 Task: Select always in the auto-find selection.
Action: Mouse moved to (16, 689)
Screenshot: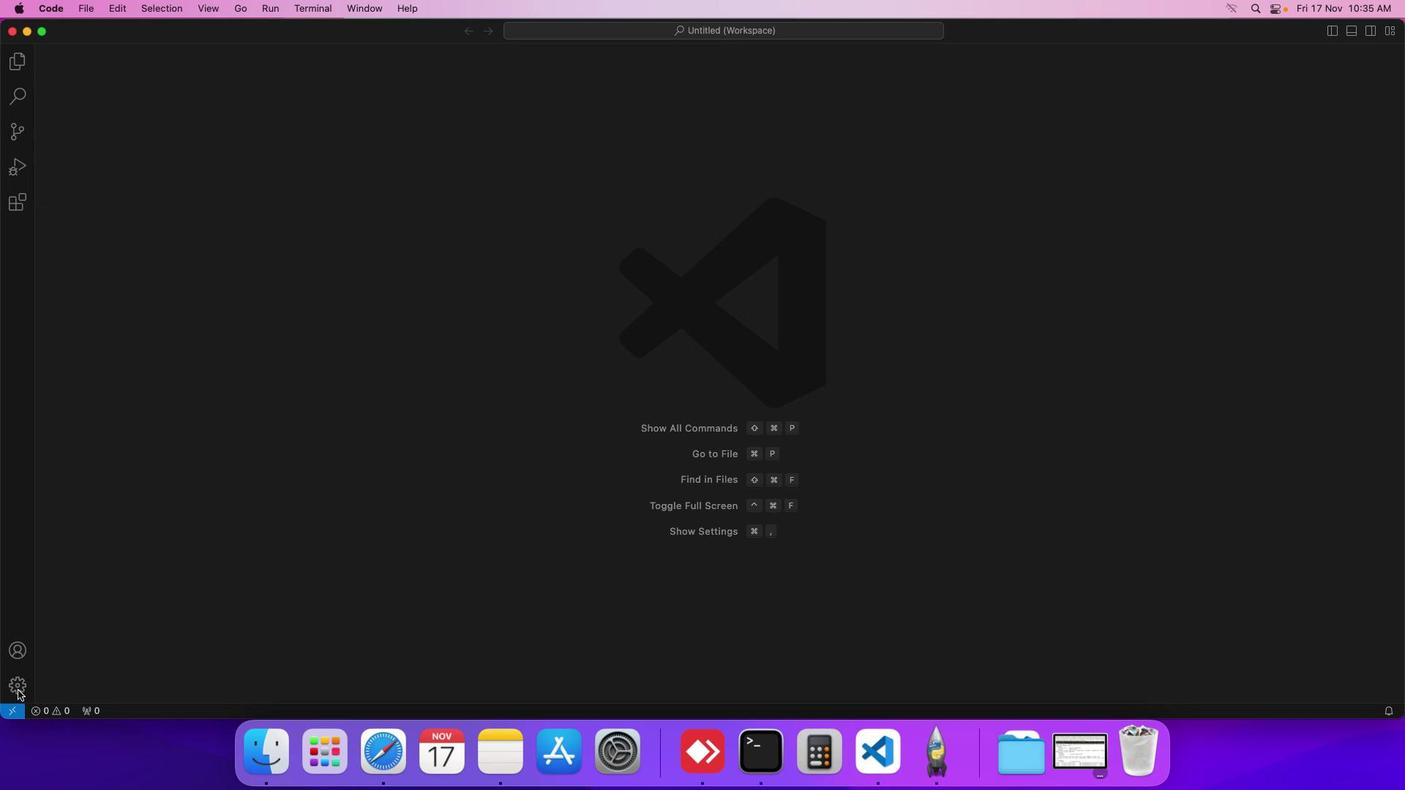 
Action: Mouse pressed left at (16, 689)
Screenshot: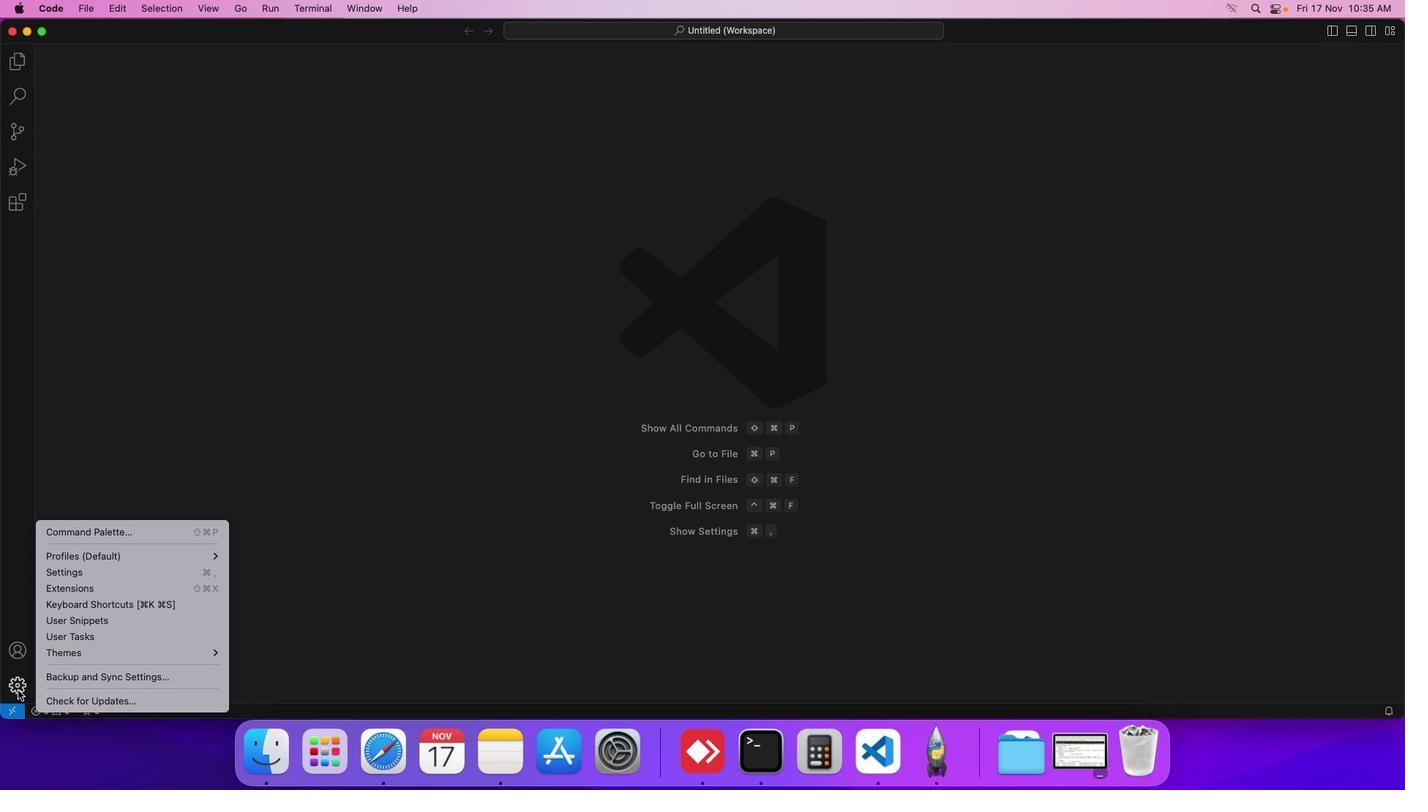 
Action: Mouse moved to (64, 570)
Screenshot: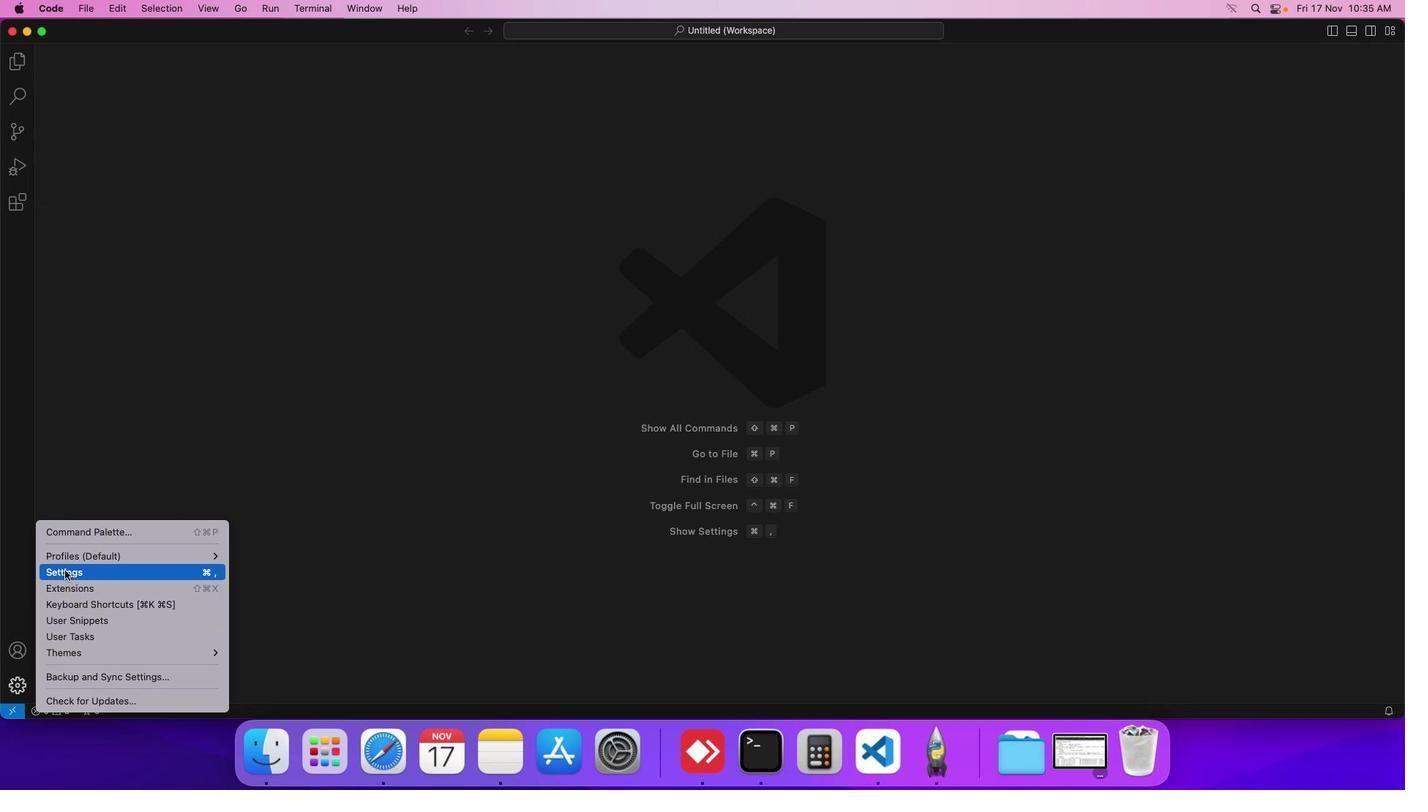
Action: Mouse pressed left at (64, 570)
Screenshot: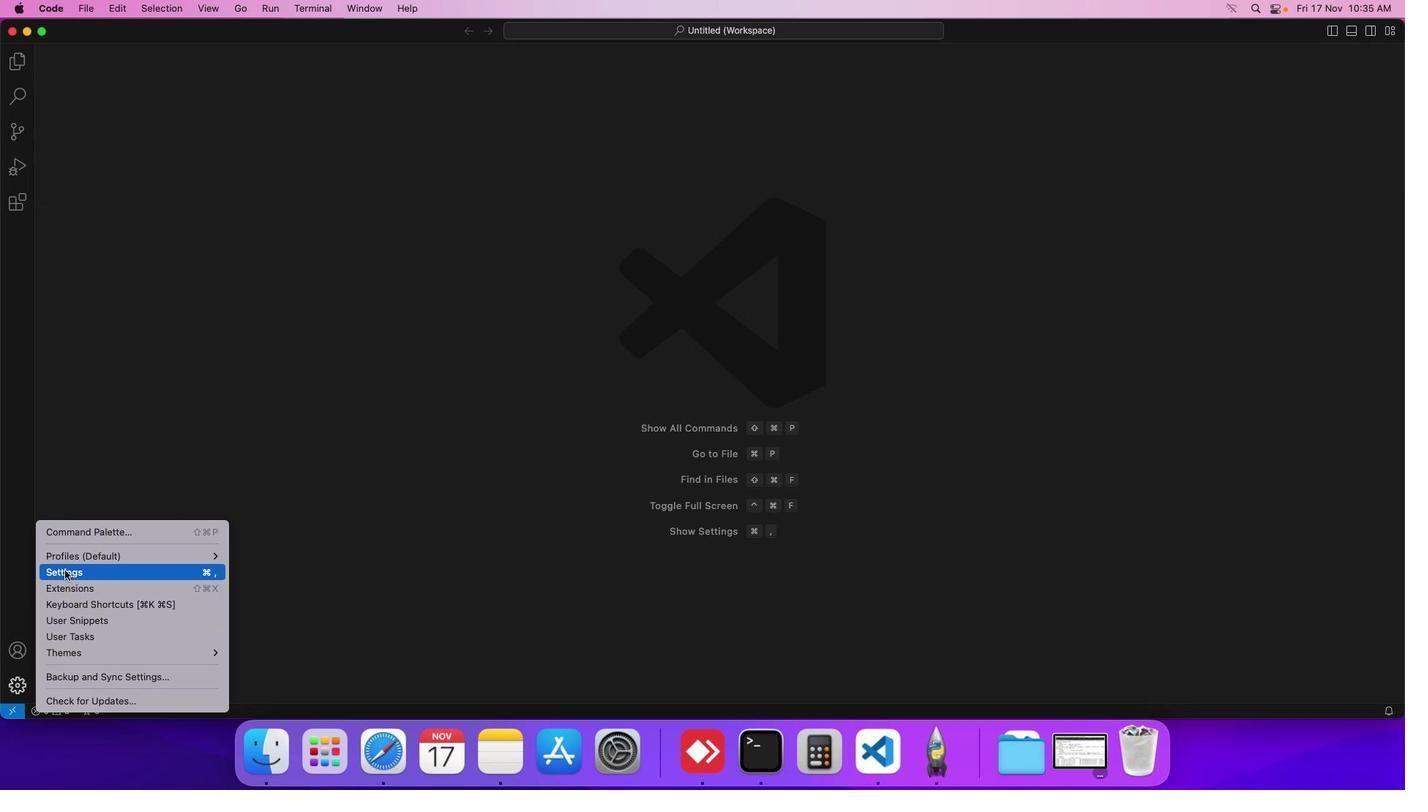 
Action: Mouse moved to (344, 121)
Screenshot: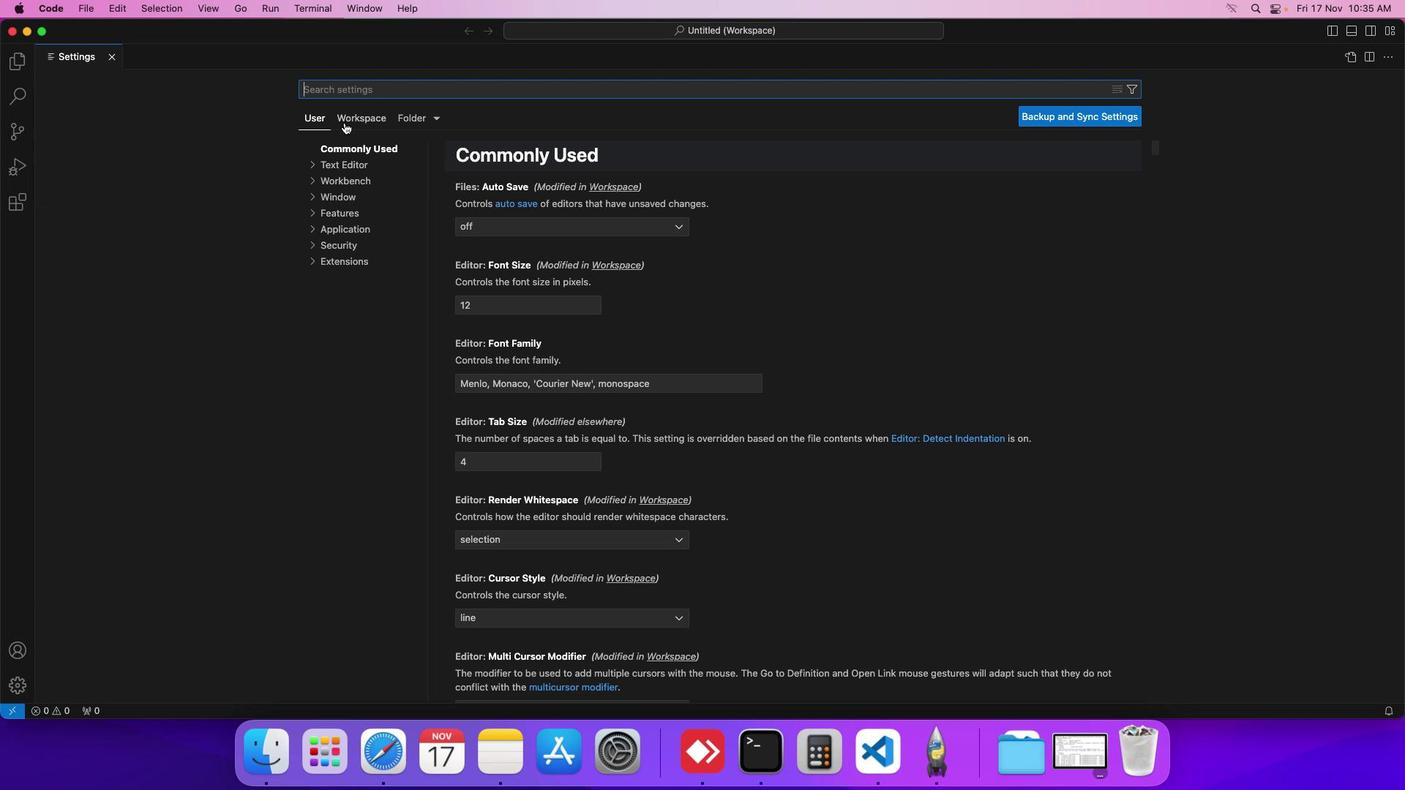 
Action: Mouse pressed left at (344, 121)
Screenshot: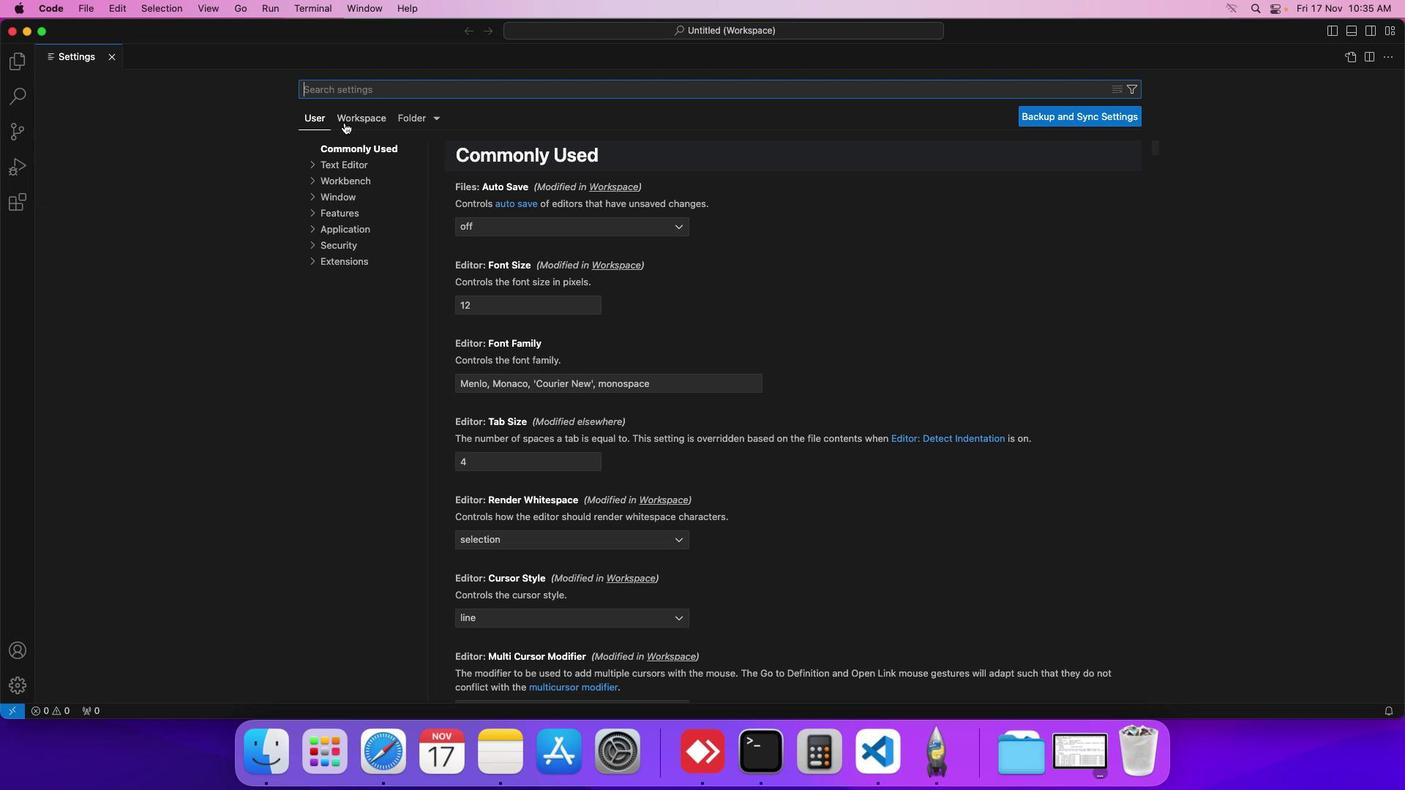 
Action: Mouse moved to (330, 160)
Screenshot: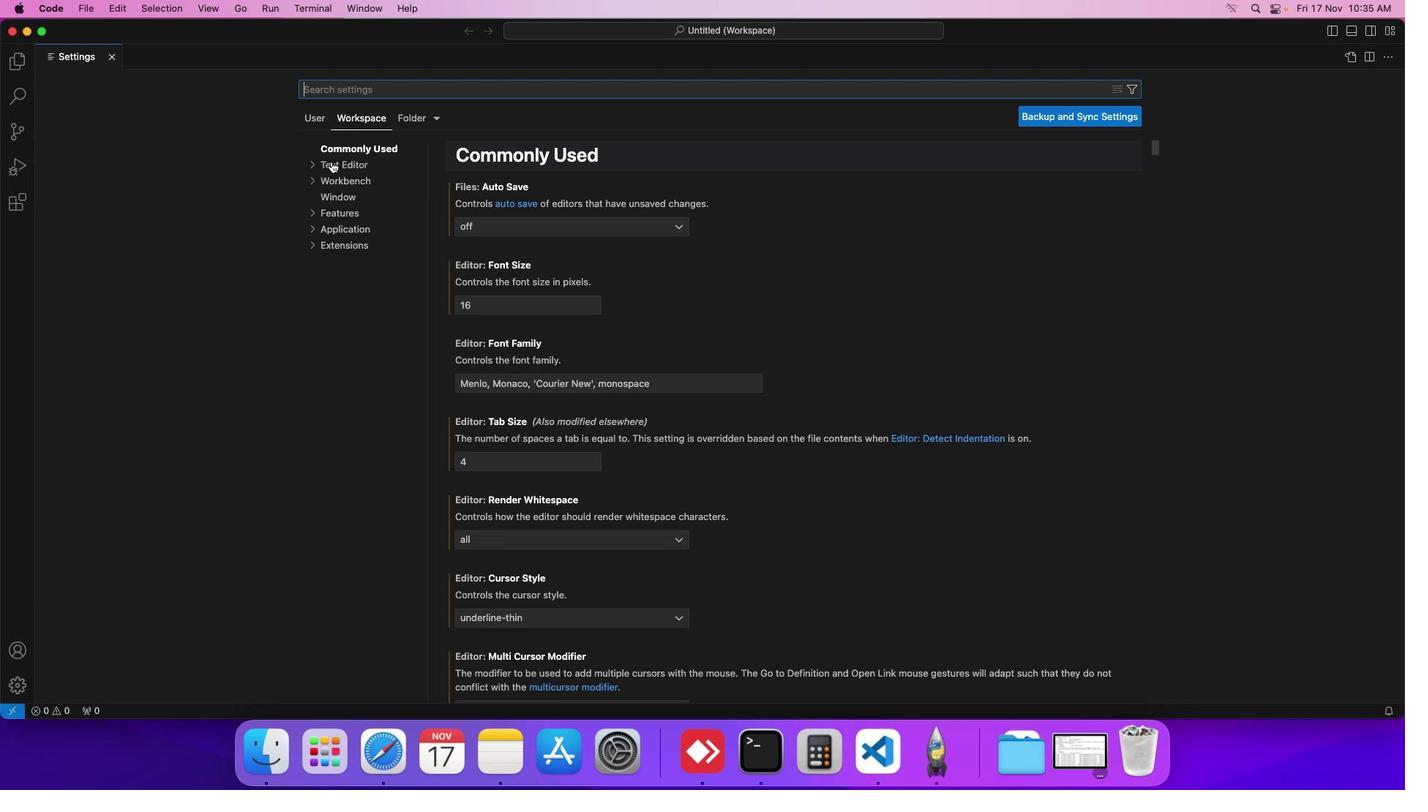 
Action: Mouse pressed left at (330, 160)
Screenshot: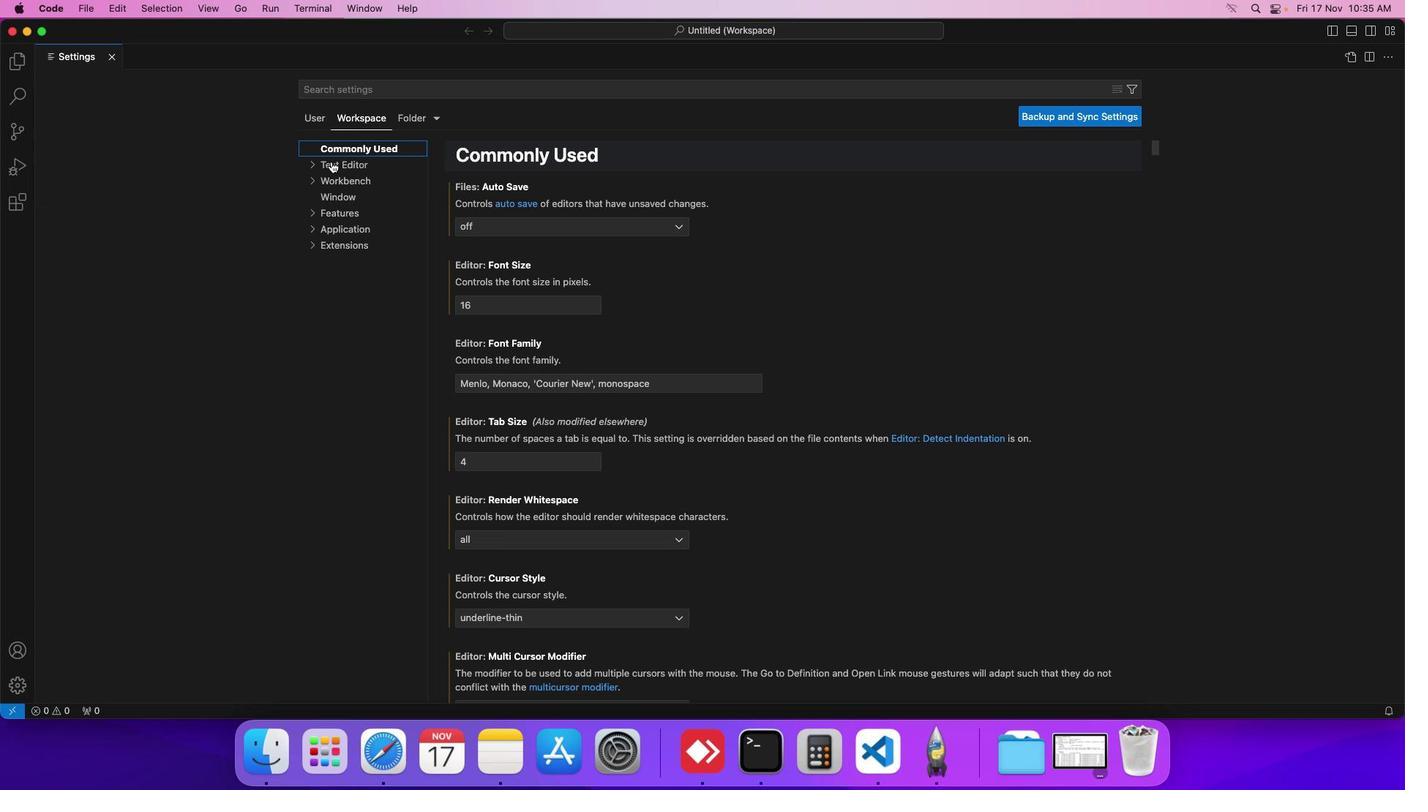 
Action: Mouse moved to (336, 195)
Screenshot: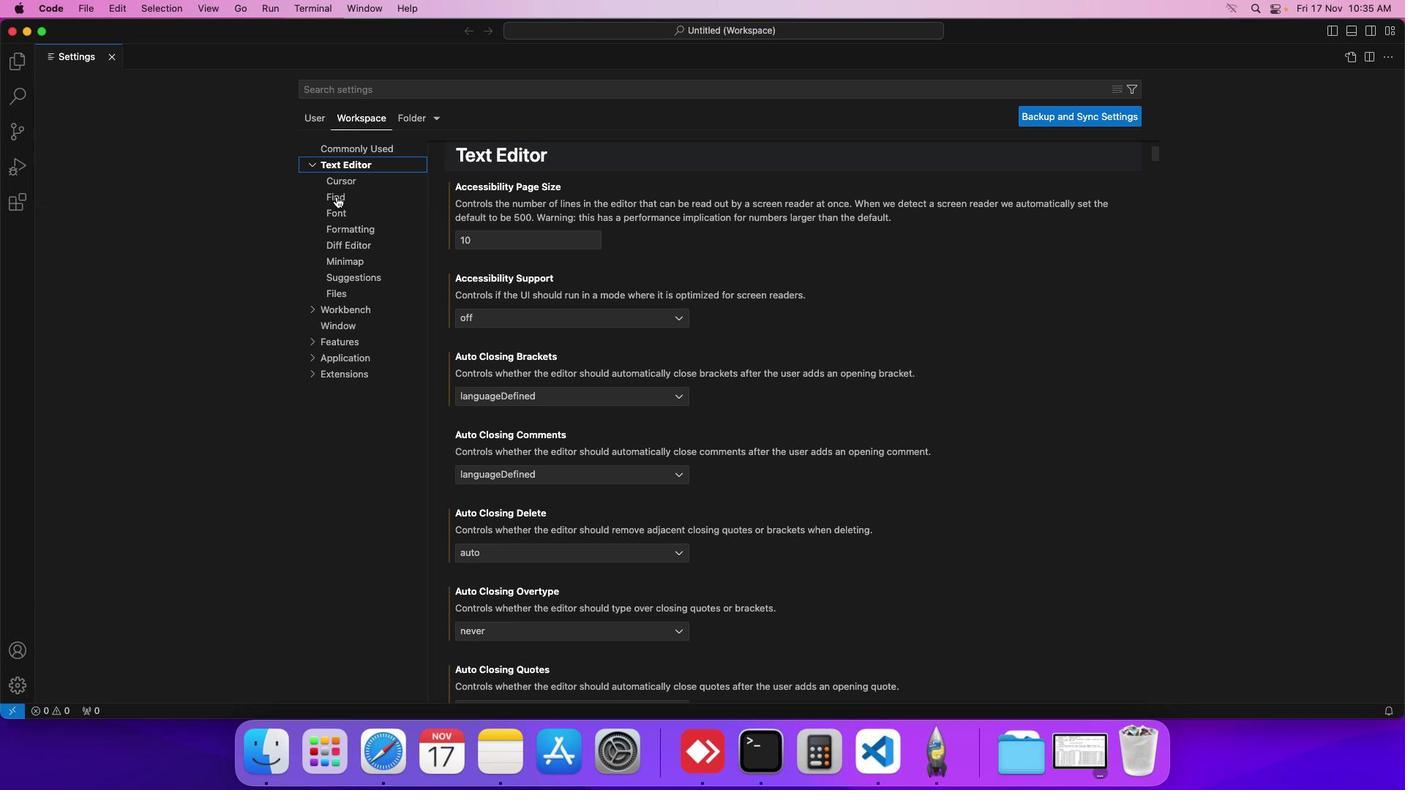 
Action: Mouse pressed left at (336, 195)
Screenshot: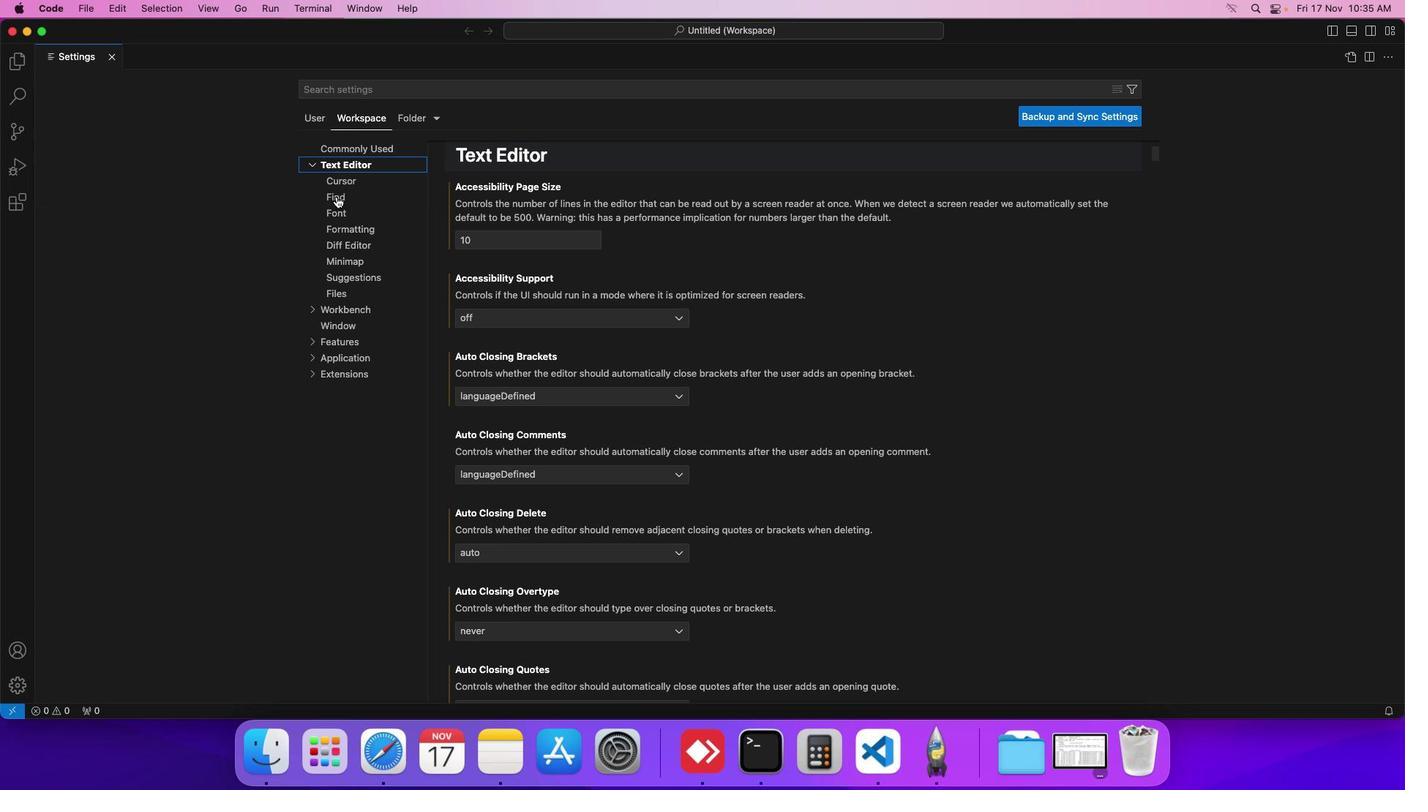 
Action: Mouse moved to (521, 295)
Screenshot: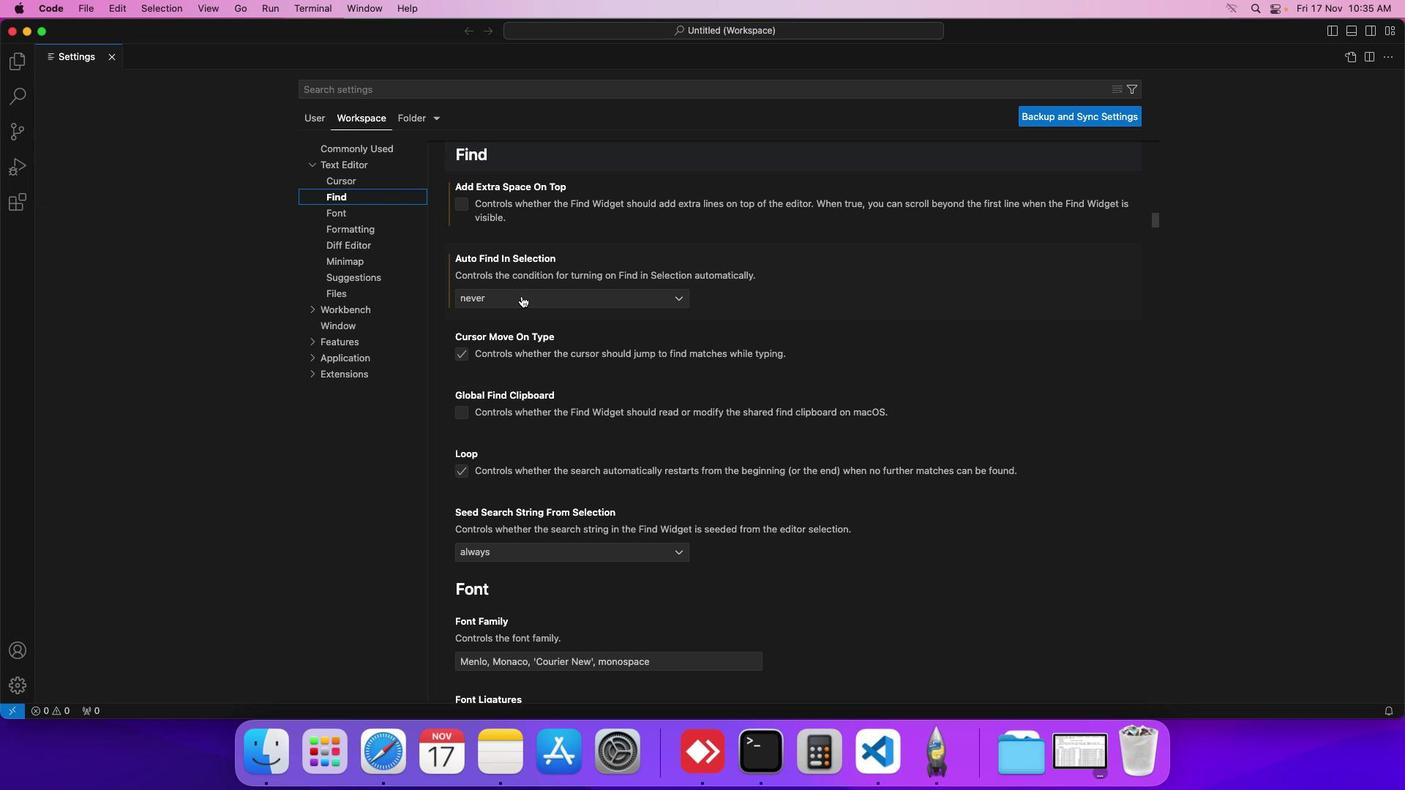 
Action: Mouse pressed left at (521, 295)
Screenshot: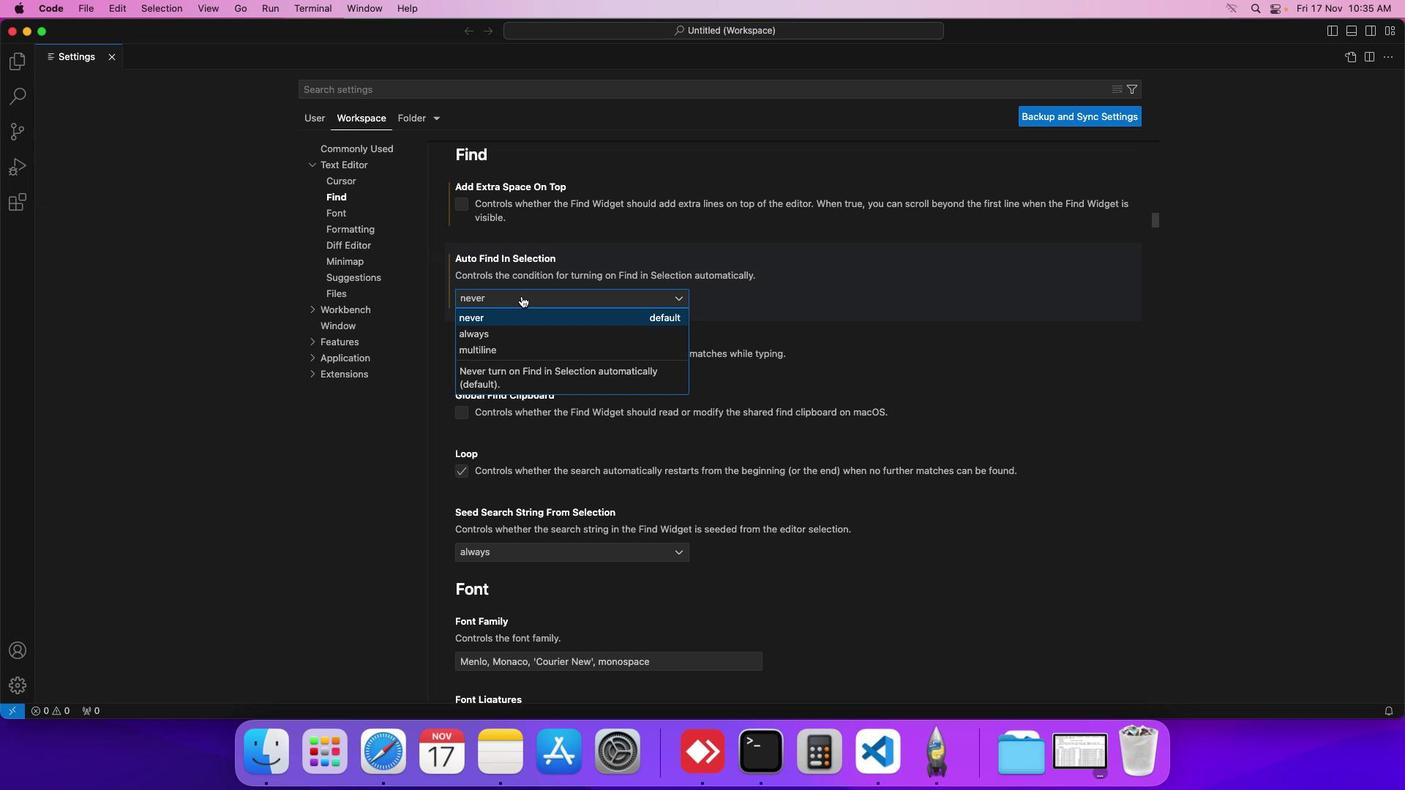
Action: Mouse moved to (486, 331)
Screenshot: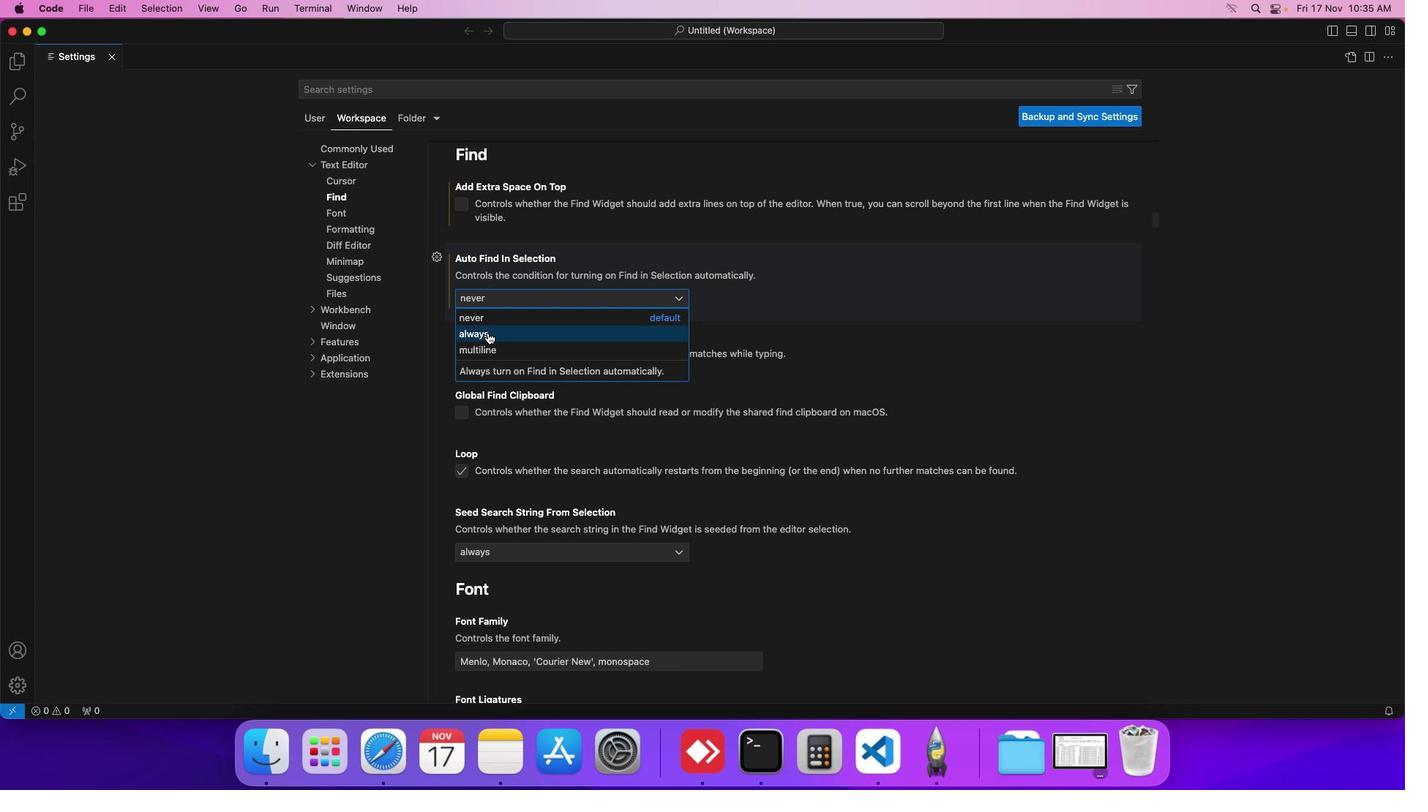
Action: Mouse pressed left at (486, 331)
Screenshot: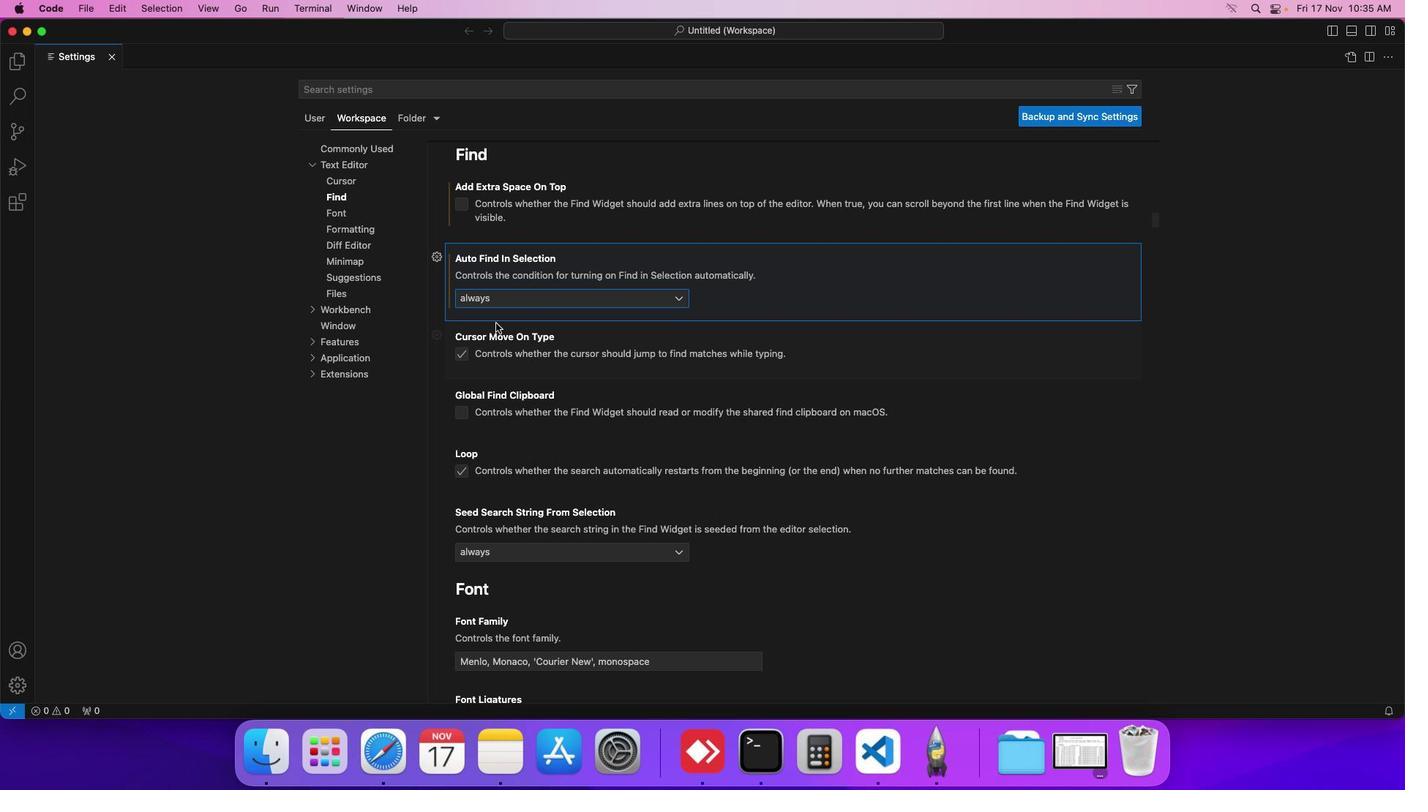 
Action: Mouse moved to (512, 305)
Screenshot: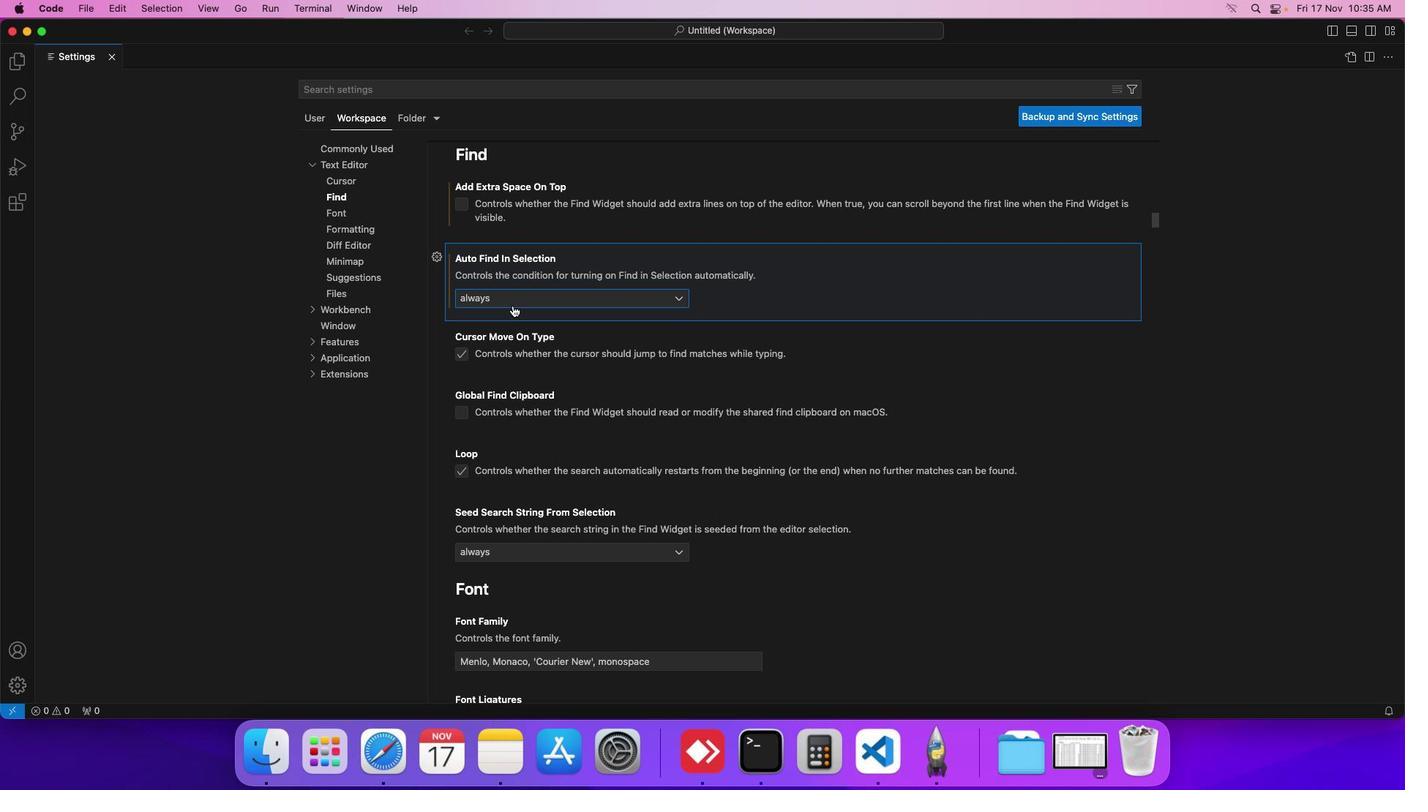 
